 Task: Create a rule from the Recommended list, Task Added to this Project -> add SubTasks in the project BellTech with SubTasks Gather and Analyse Requirements , Design and Implement Solution , System Test and UAT , Release to Production / Go Live
Action: Mouse moved to (705, 238)
Screenshot: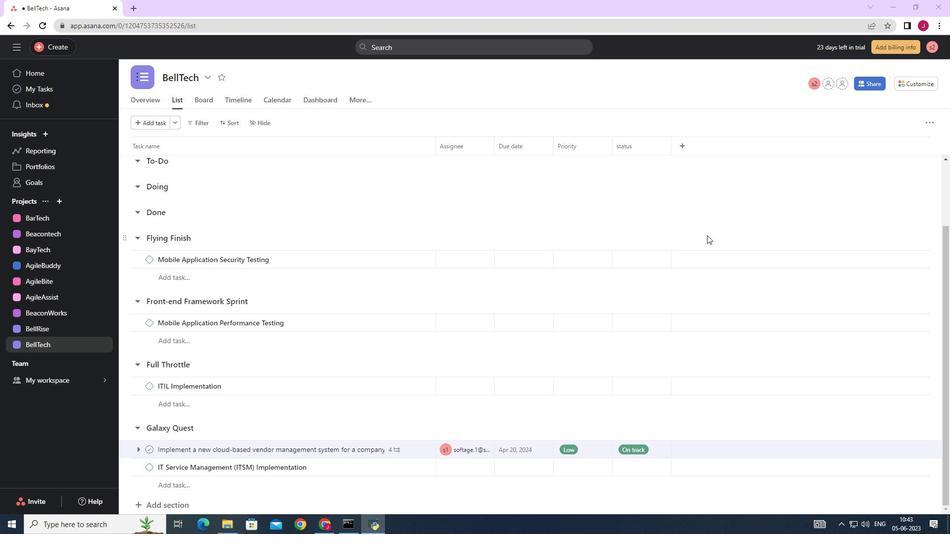 
Action: Mouse scrolled (705, 238) with delta (0, 0)
Screenshot: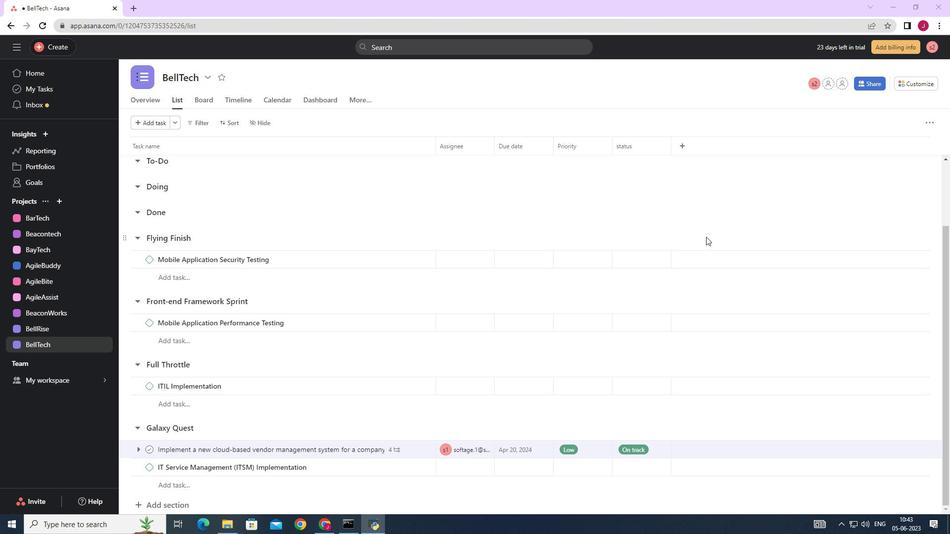 
Action: Mouse scrolled (705, 238) with delta (0, 0)
Screenshot: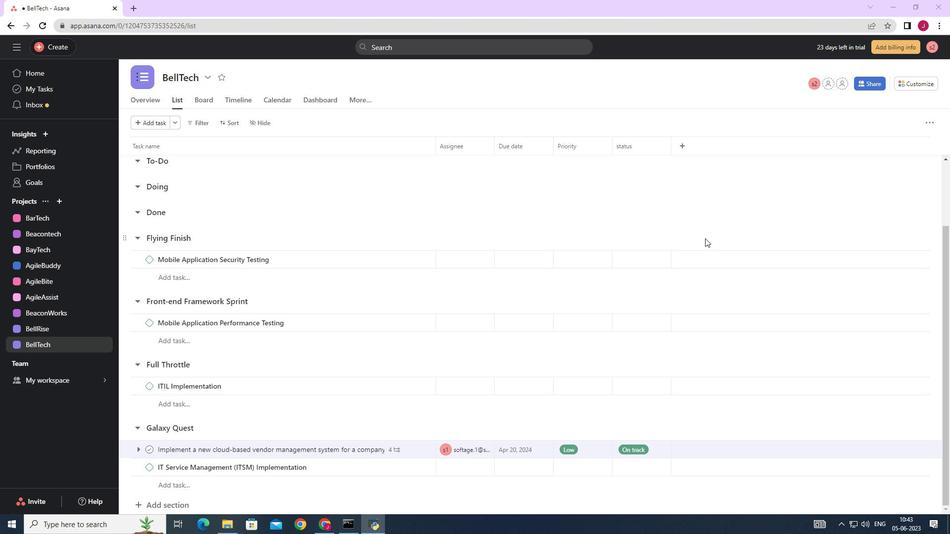
Action: Mouse scrolled (705, 238) with delta (0, 0)
Screenshot: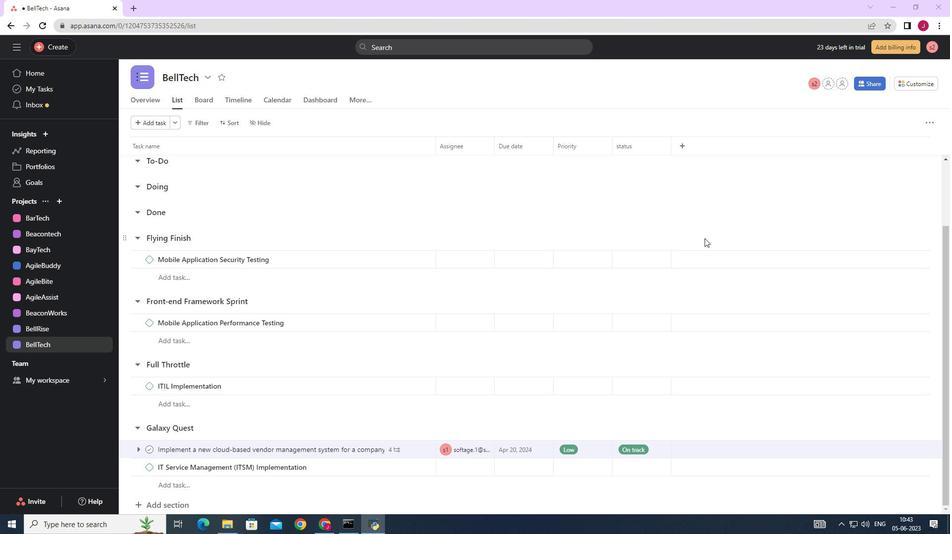 
Action: Mouse moved to (926, 79)
Screenshot: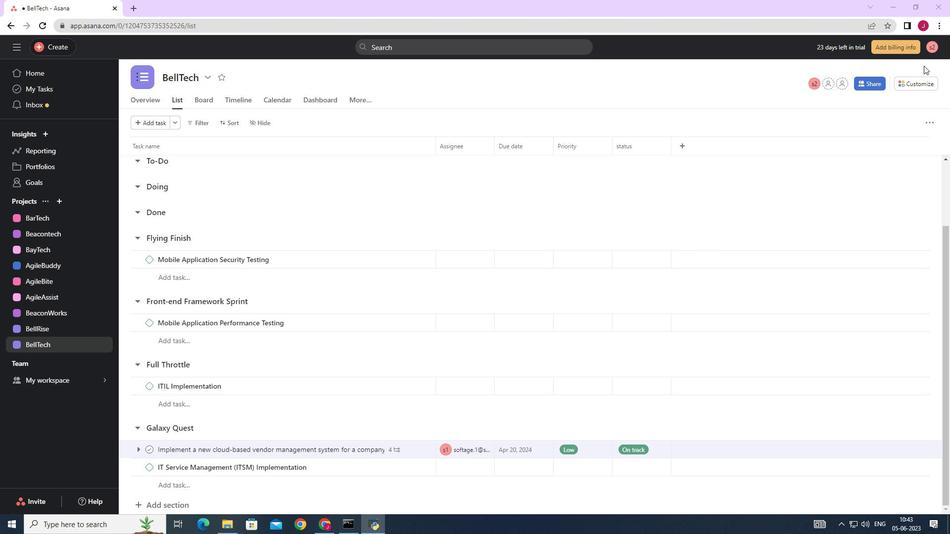 
Action: Mouse pressed left at (926, 79)
Screenshot: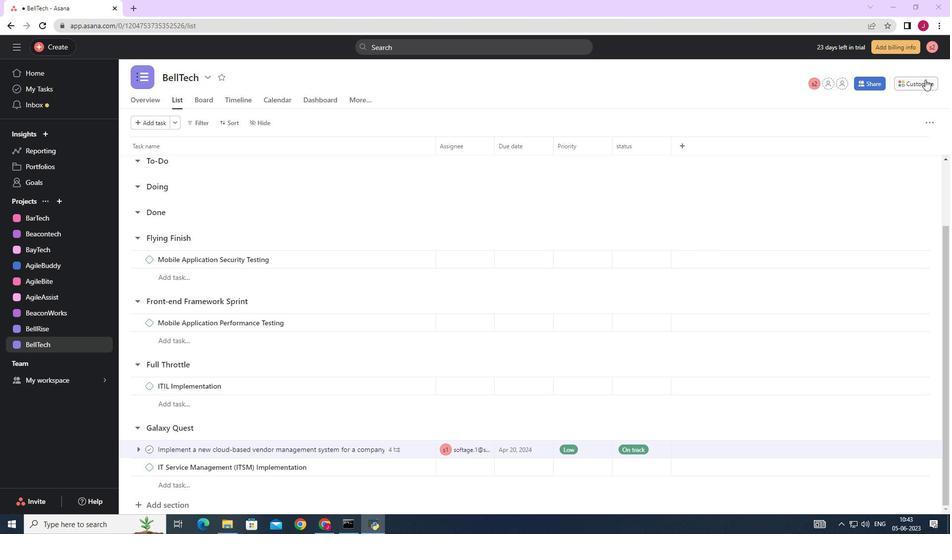 
Action: Mouse moved to (737, 215)
Screenshot: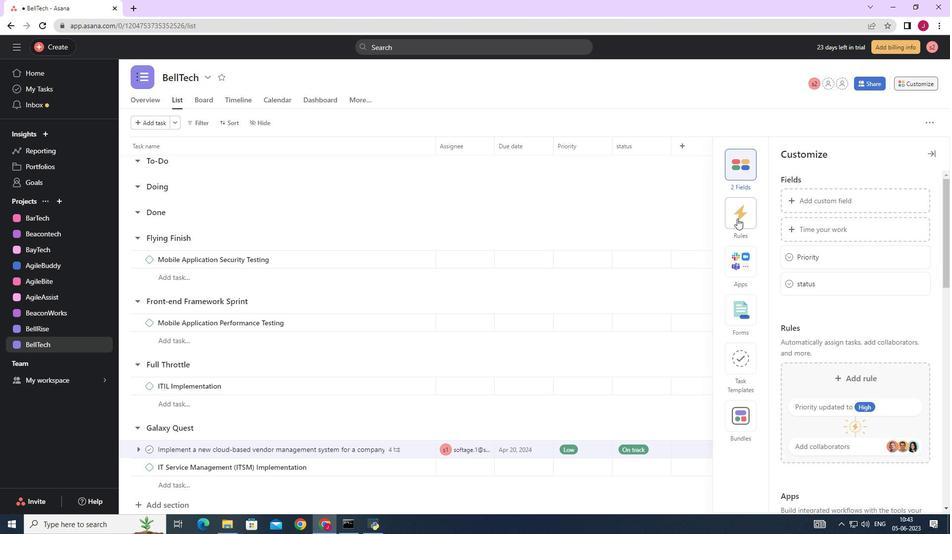 
Action: Mouse pressed left at (737, 215)
Screenshot: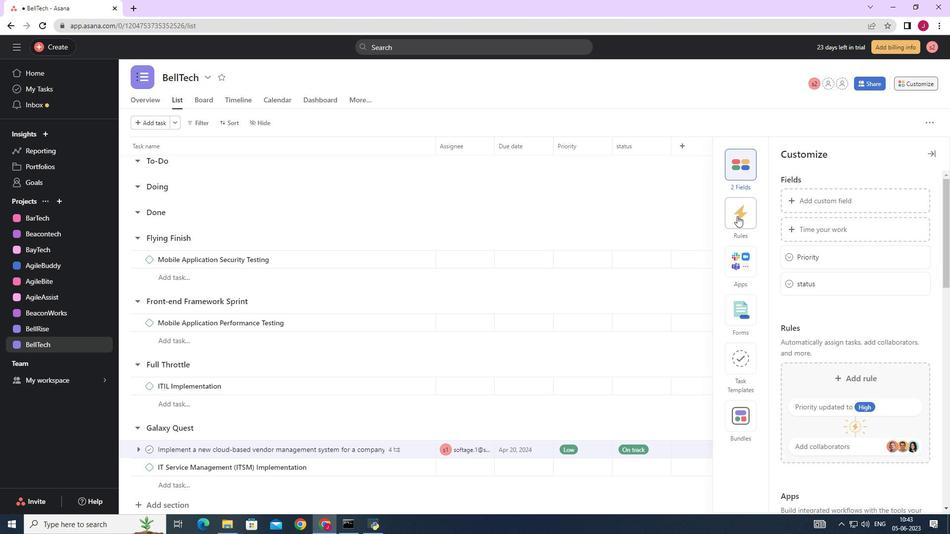 
Action: Mouse moved to (842, 233)
Screenshot: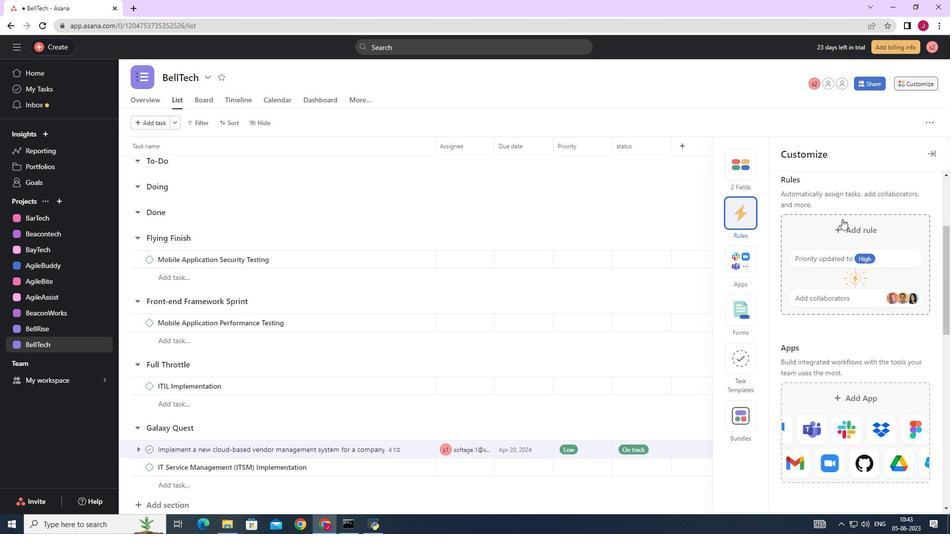 
Action: Mouse pressed left at (842, 233)
Screenshot: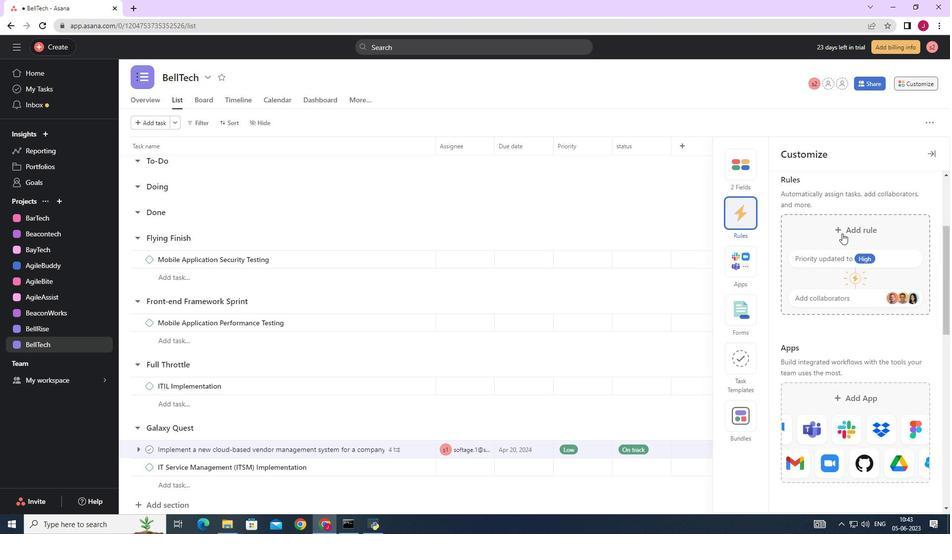 
Action: Mouse moved to (411, 150)
Screenshot: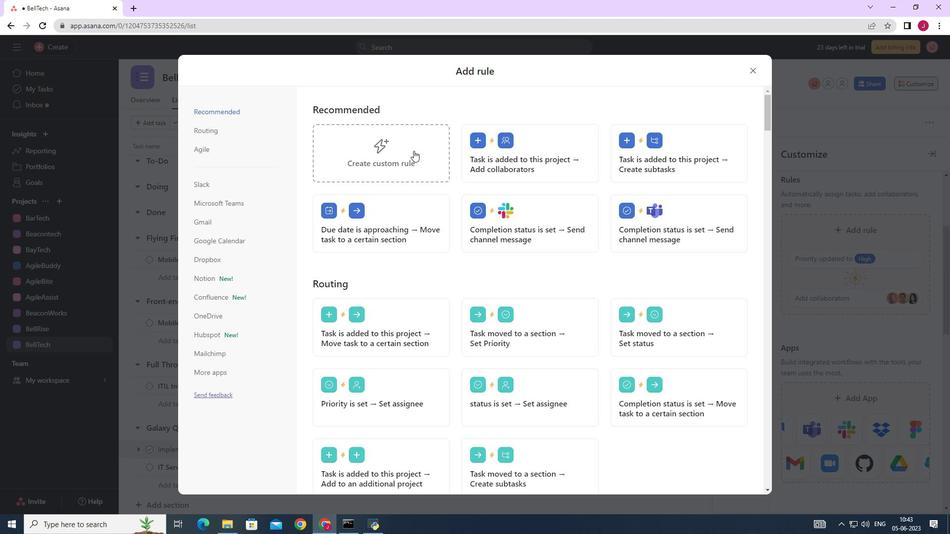 
Action: Mouse pressed left at (411, 150)
Screenshot: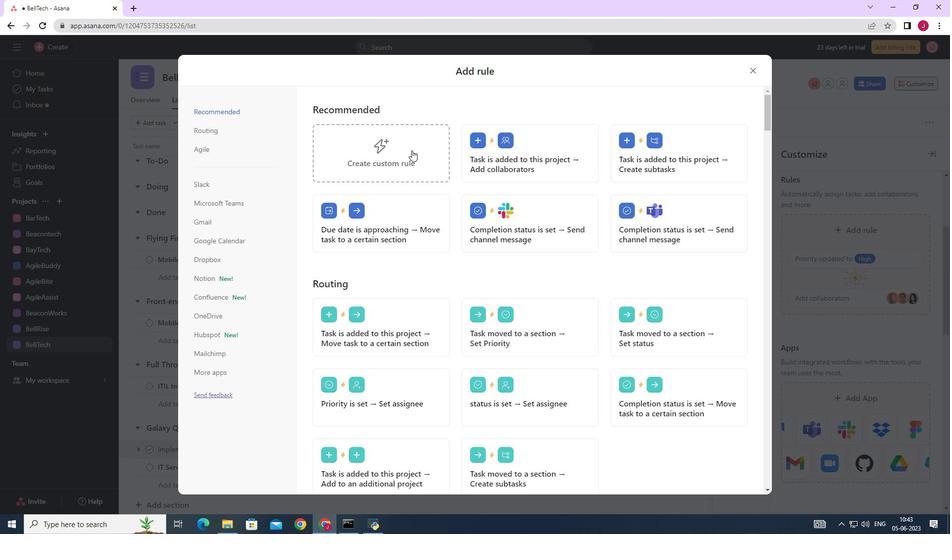 
Action: Mouse moved to (465, 260)
Screenshot: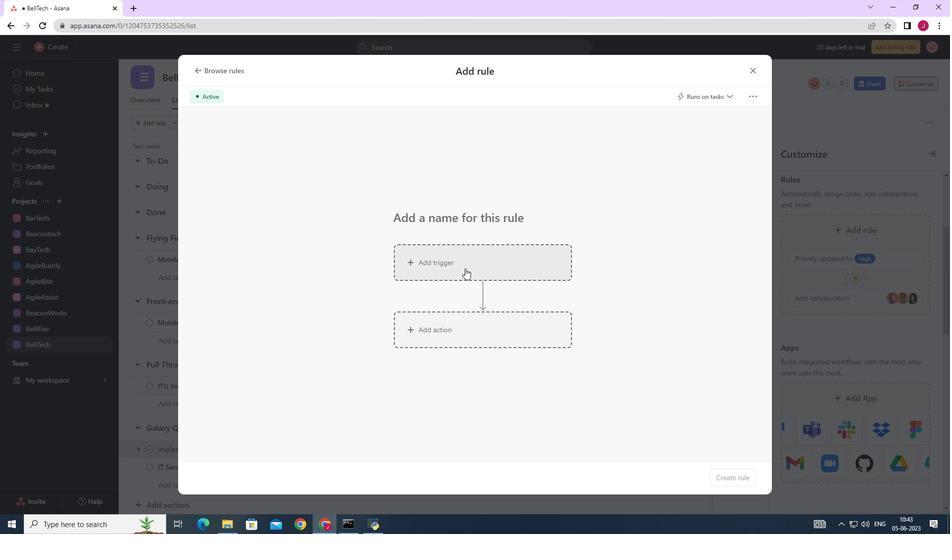 
Action: Mouse pressed left at (465, 260)
Screenshot: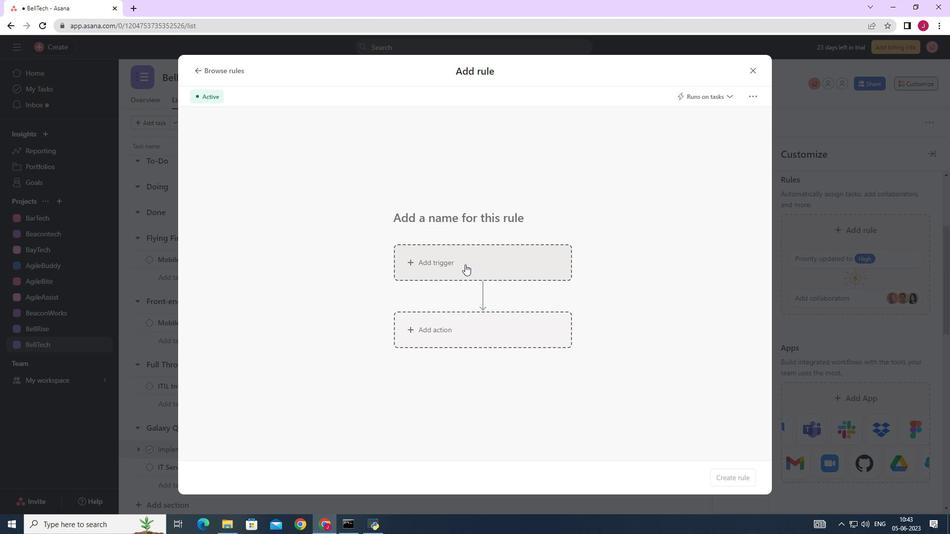 
Action: Mouse moved to (431, 326)
Screenshot: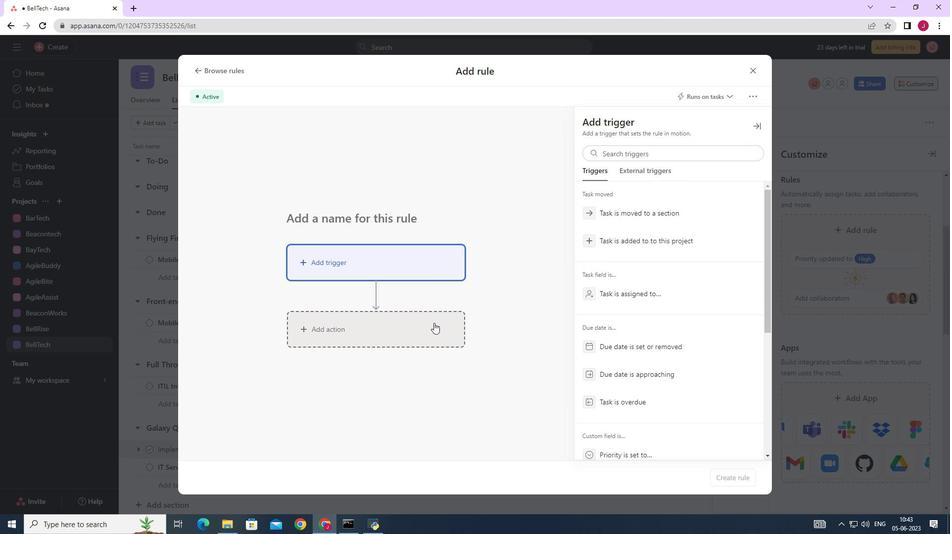 
Action: Mouse pressed left at (431, 326)
Screenshot: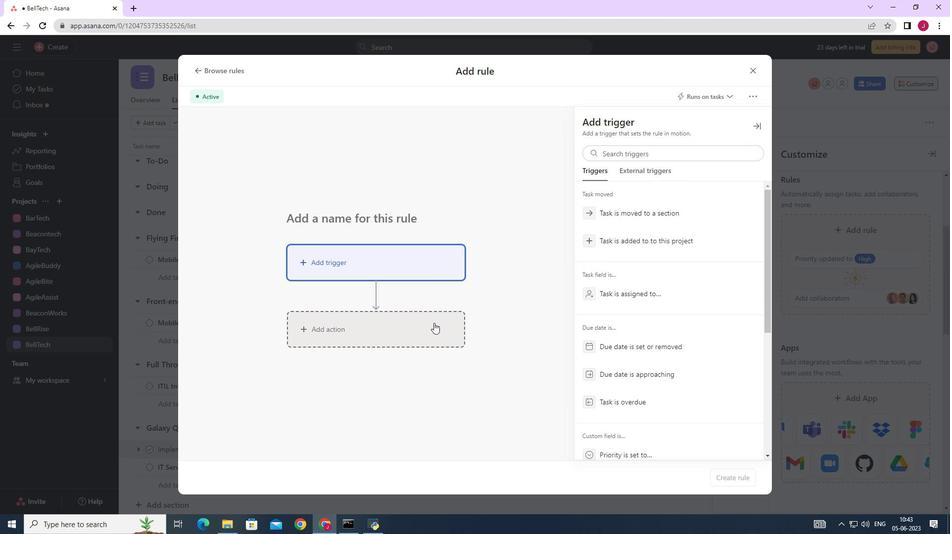 
Action: Mouse moved to (653, 245)
Screenshot: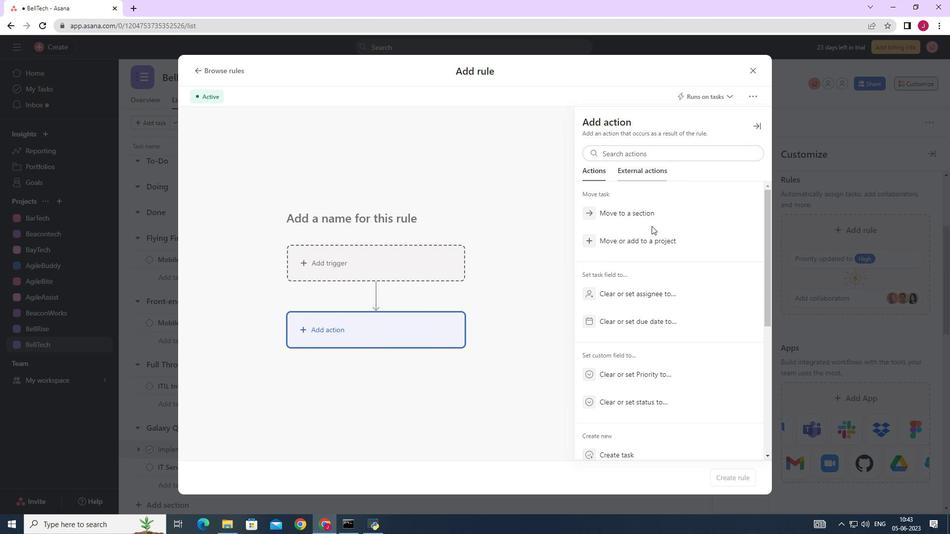 
Action: Mouse scrolled (653, 244) with delta (0, 0)
Screenshot: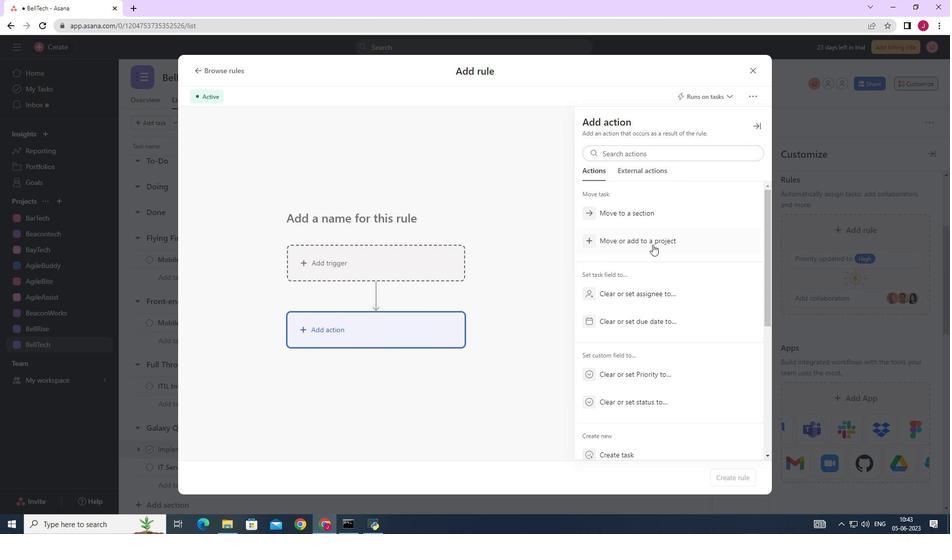 
Action: Mouse moved to (653, 245)
Screenshot: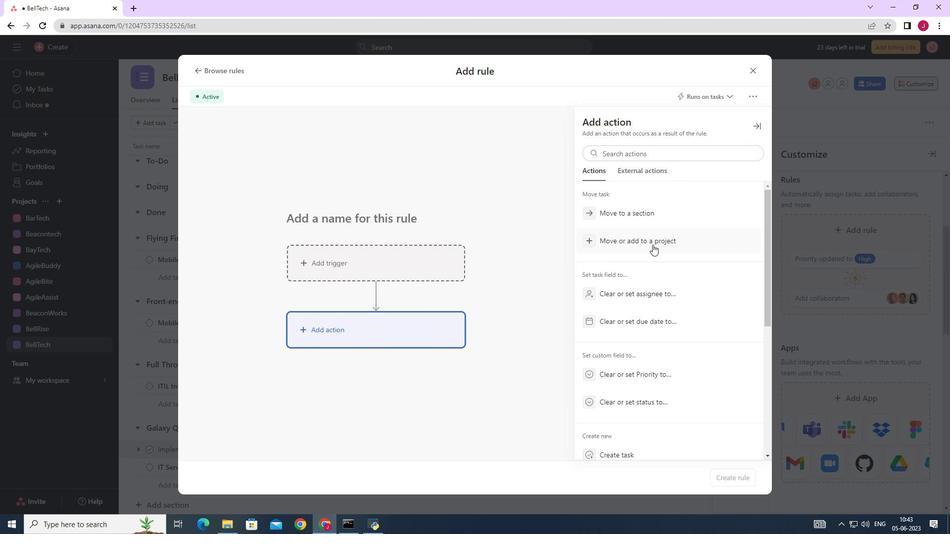 
Action: Mouse scrolled (653, 245) with delta (0, 0)
Screenshot: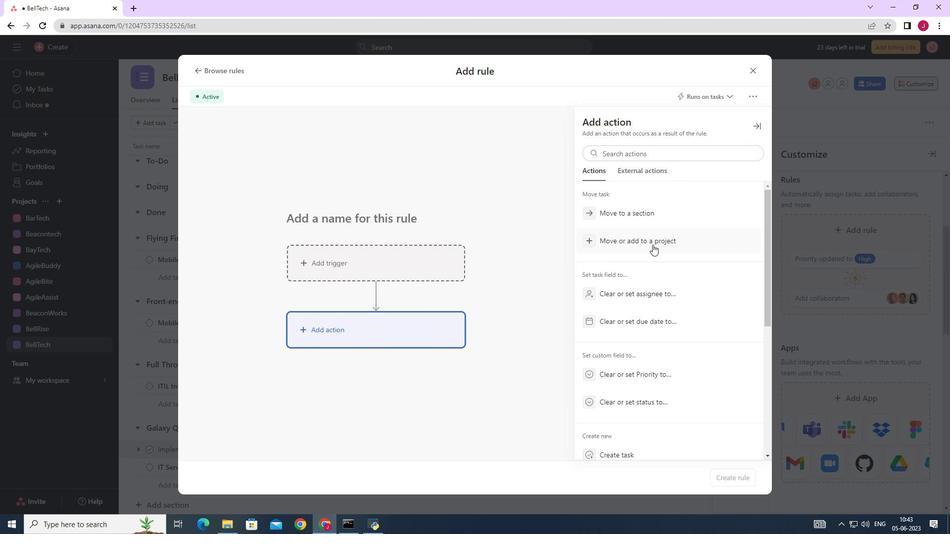 
Action: Mouse scrolled (653, 245) with delta (0, 0)
Screenshot: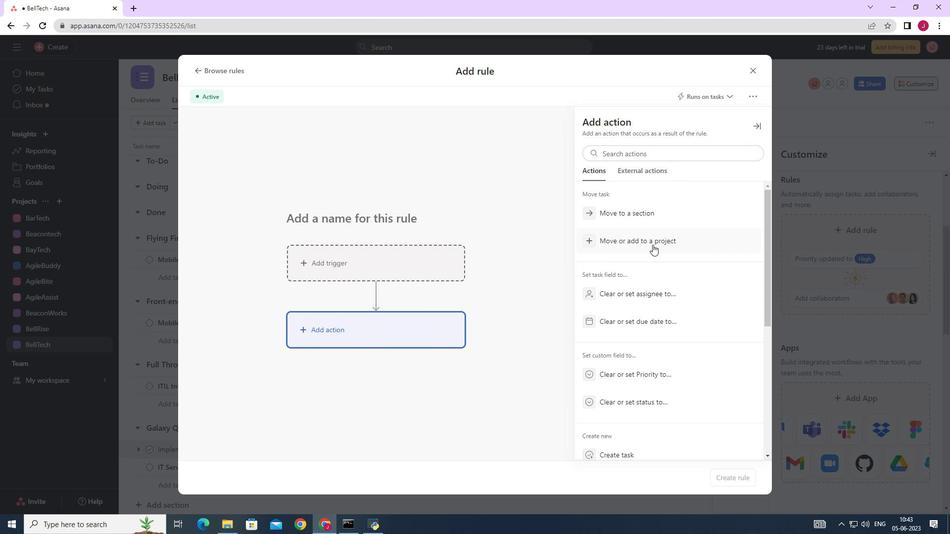 
Action: Mouse moved to (627, 333)
Screenshot: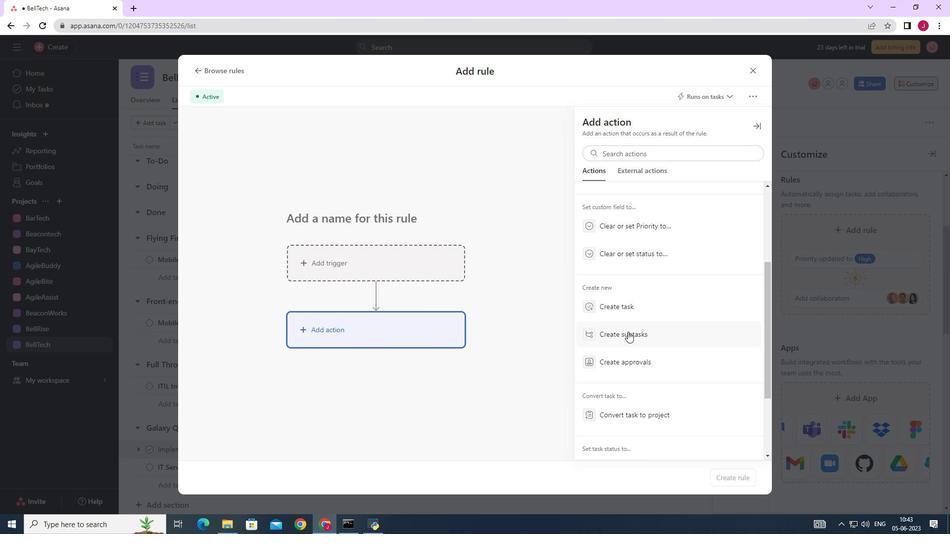 
Action: Mouse pressed left at (627, 333)
Screenshot: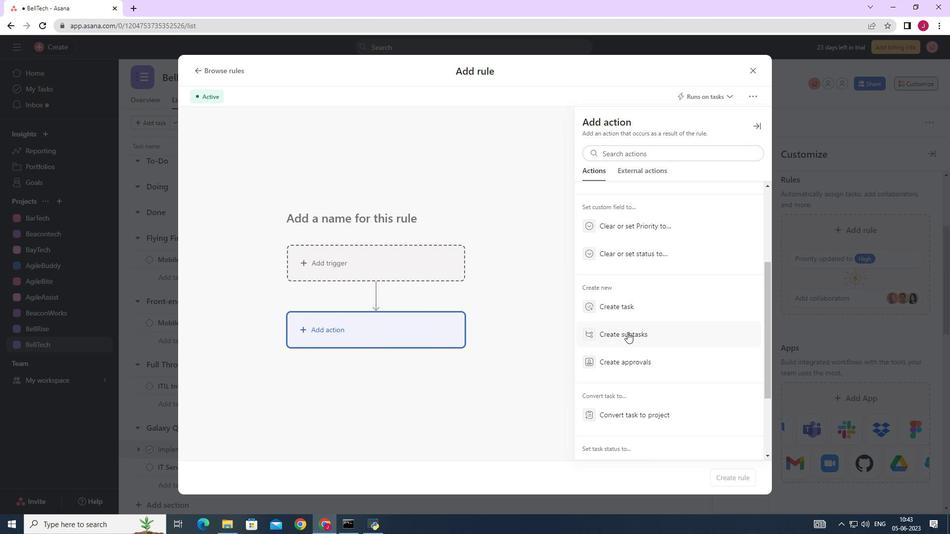 
Action: Mouse moved to (621, 157)
Screenshot: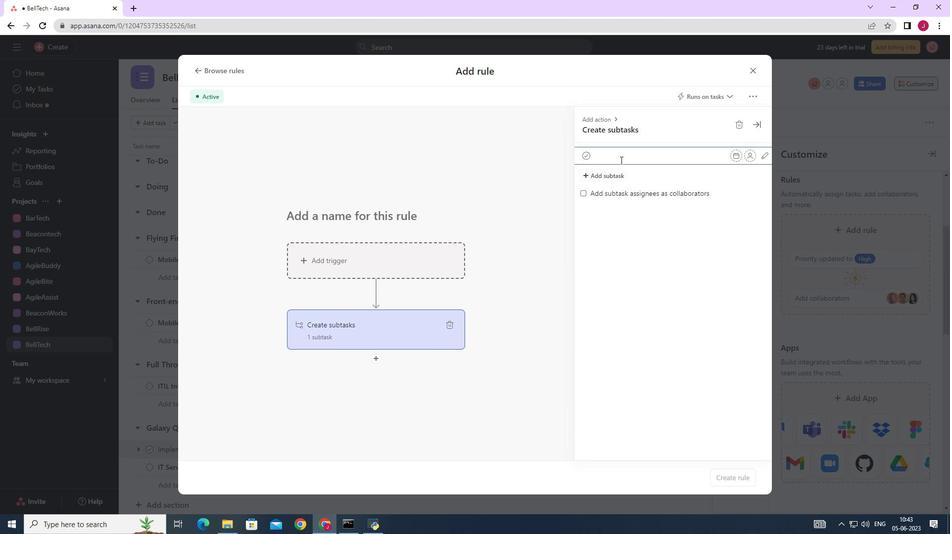 
Action: Mouse pressed left at (621, 157)
Screenshot: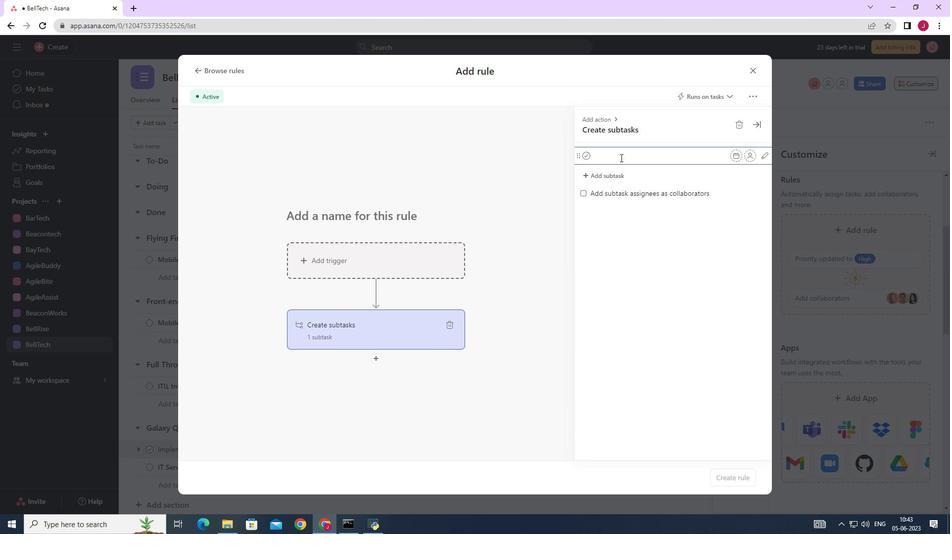 
Action: Mouse moved to (621, 157)
Screenshot: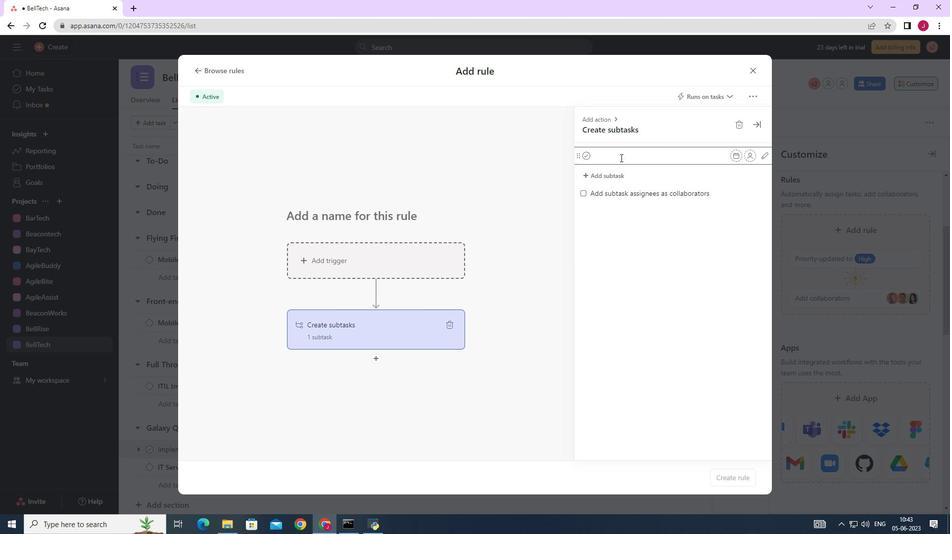 
Action: Key pressed <Key.caps_lock>G<Key.caps_lock>ather<Key.space>and<Key.space><Key.caps_lock>A<Key.caps_lock>nalyse<Key.space><Key.caps_lock>R<Key.caps_lock>equirements<Key.enter><Key.caps_lock>D<Key.caps_lock>esign<Key.space>and<Key.space><Key.caps_lock>I<Key.caps_lock>mplementation<Key.space><Key.caps_lock>S<Key.caps_lock>olution<Key.enter><Key.caps_lock>S<Key.caps_lock>ystem<Key.space><Key.caps_lock>T<Key.caps_lock>est<Key.space>and<Key.space><Key.caps_lock>UAT<Key.enter><Key.caps_lock>r<Key.caps_lock><Key.backspace>R<Key.caps_lock>elease<Key.space>to<Key.space>productin<Key.space><Key.backspace><Key.backspace>on<Key.space>/<Key.space><Key.caps_lock>G<Key.caps_lock>o<Key.space><Key.caps_lock>L<Key.caps_lock>ive<Key.space><Key.enter>
Screenshot: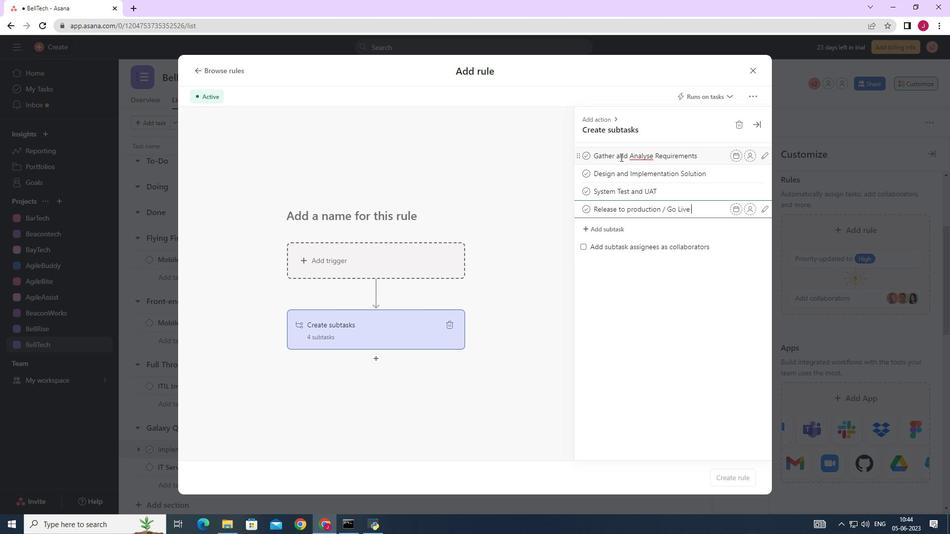 
Action: Mouse moved to (757, 74)
Screenshot: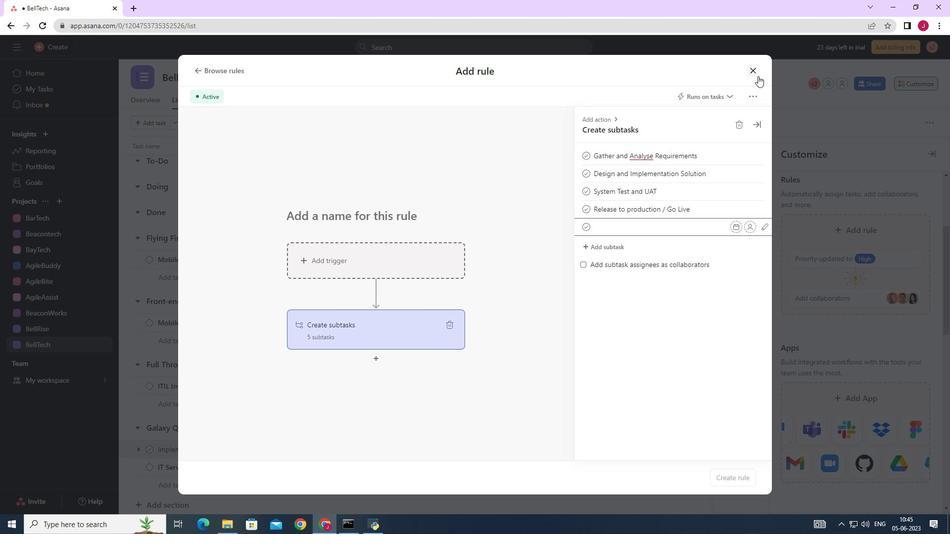 
Action: Mouse pressed left at (757, 74)
Screenshot: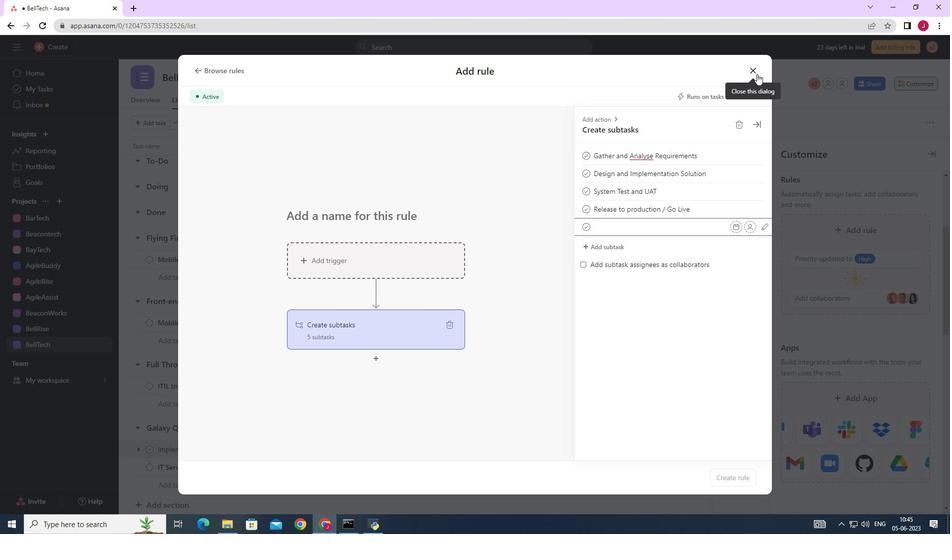 
Action: Mouse moved to (710, 74)
Screenshot: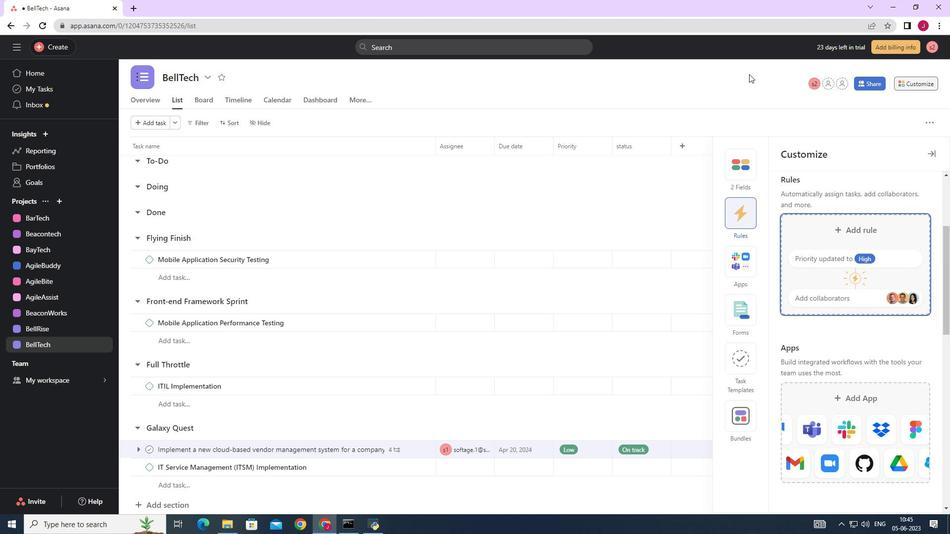 
